 Task: Set up an out-of-office reply in Outlook from 7/13/2023 to 7/24/2023 with the message 'I am on vacation.'
Action: Mouse moved to (18, 126)
Screenshot: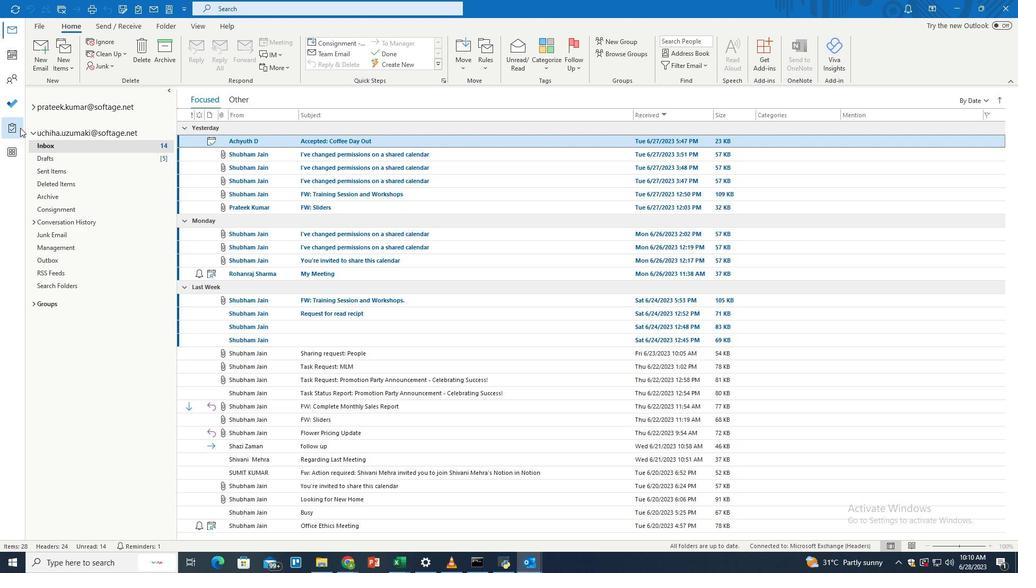 
Action: Mouse pressed left at (18, 126)
Screenshot: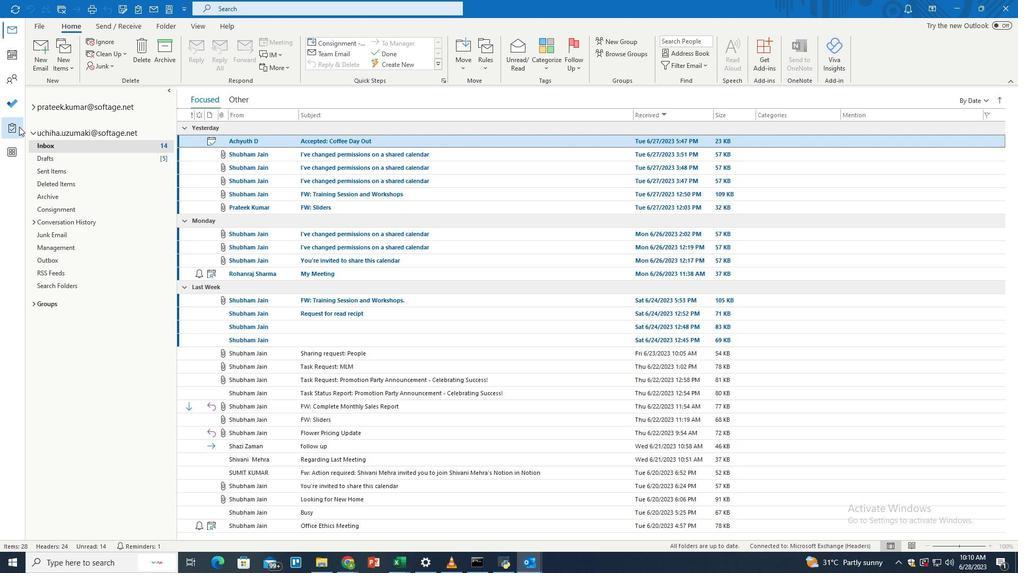 
Action: Mouse moved to (44, 23)
Screenshot: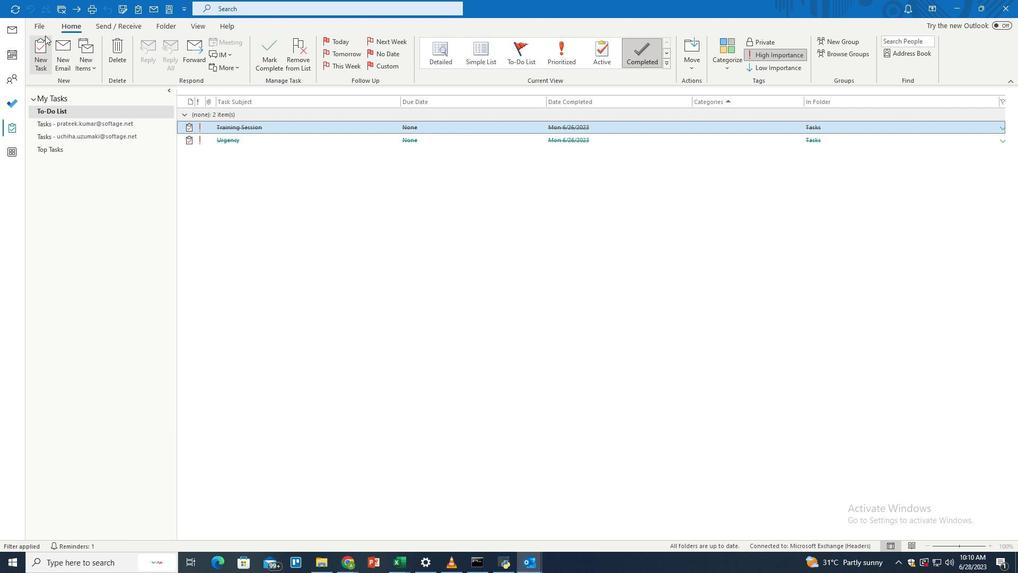 
Action: Mouse pressed left at (44, 23)
Screenshot: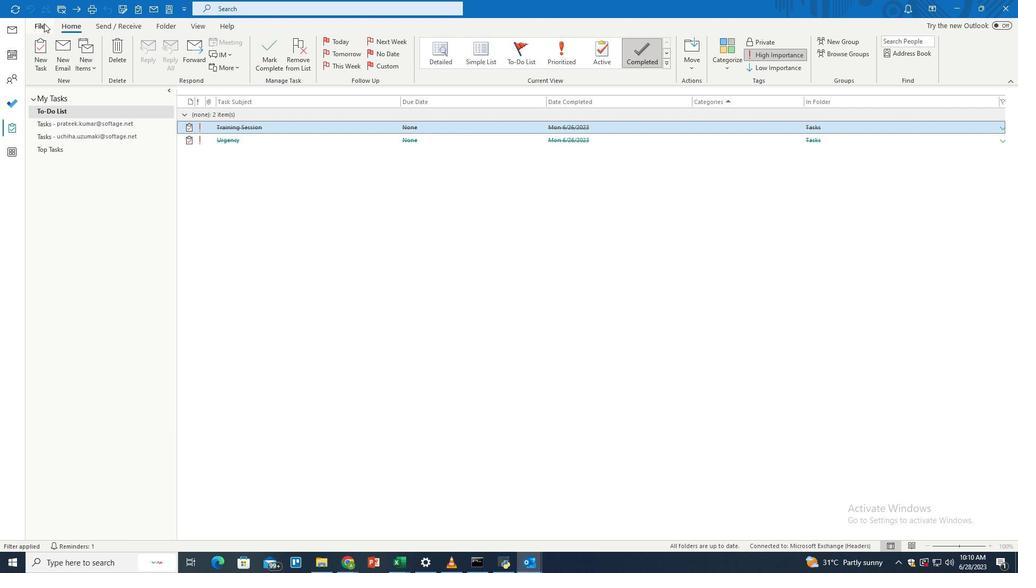 
Action: Mouse moved to (134, 227)
Screenshot: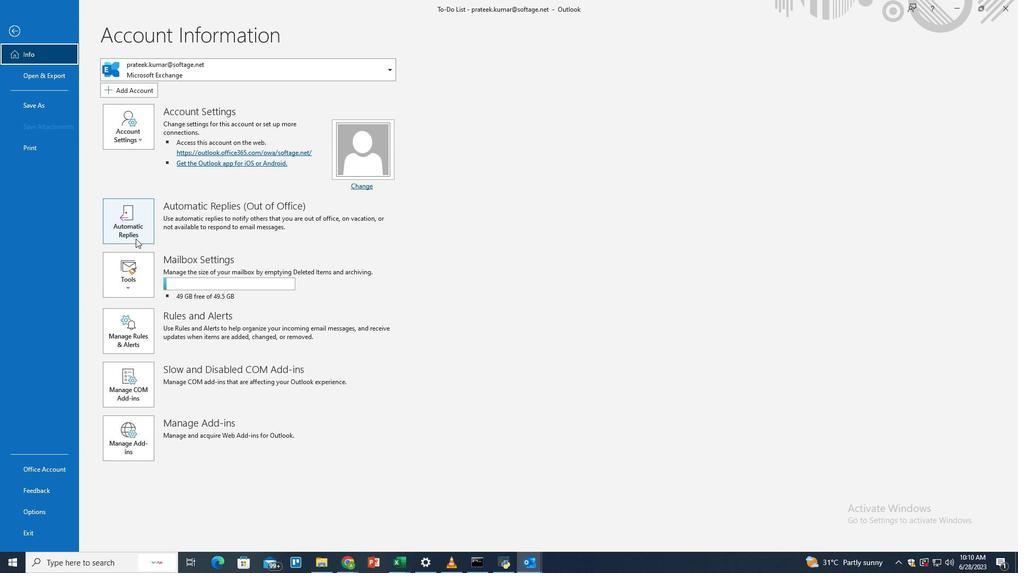 
Action: Mouse pressed left at (134, 227)
Screenshot: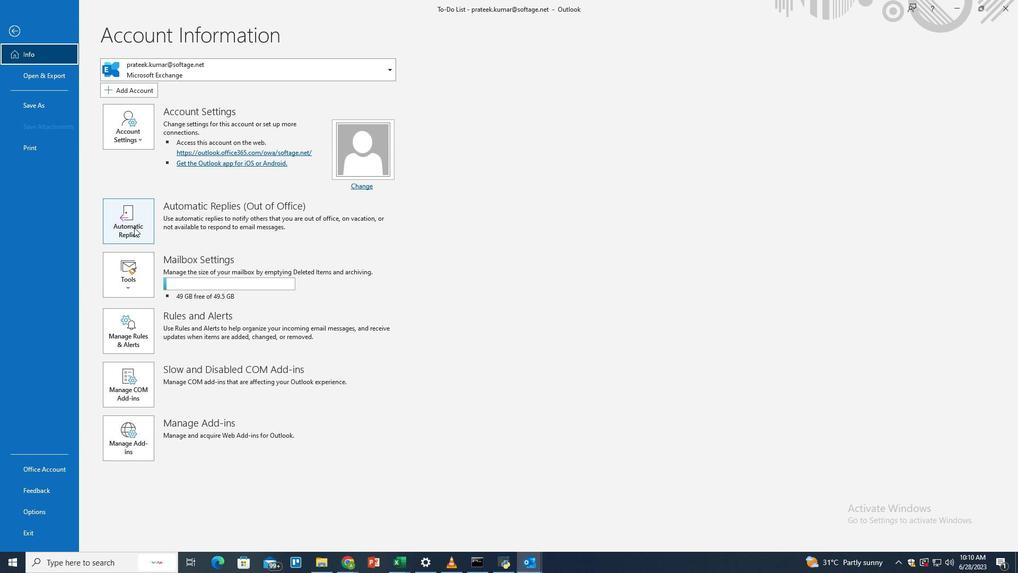 
Action: Mouse moved to (377, 161)
Screenshot: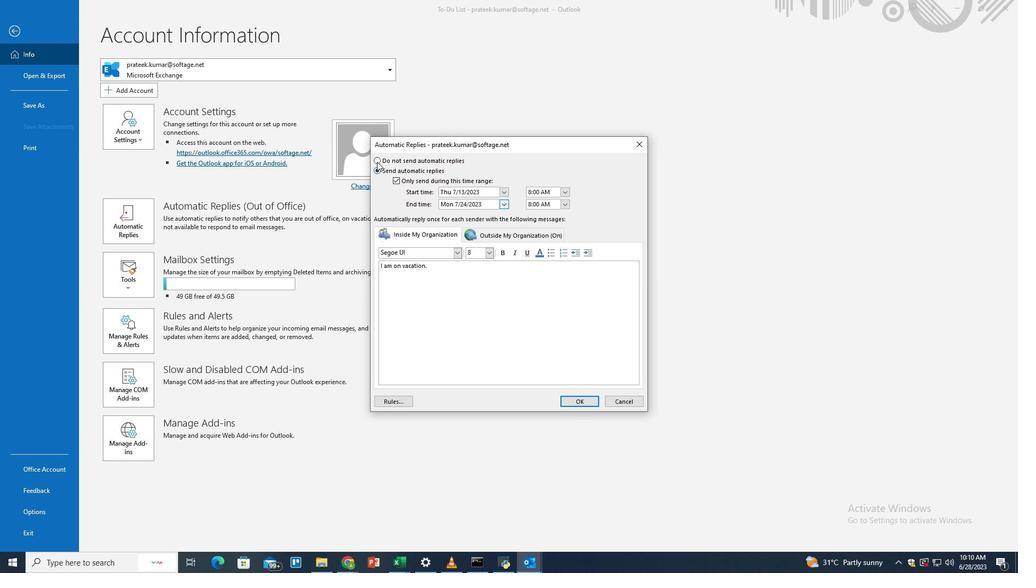 
Action: Mouse pressed left at (377, 161)
Screenshot: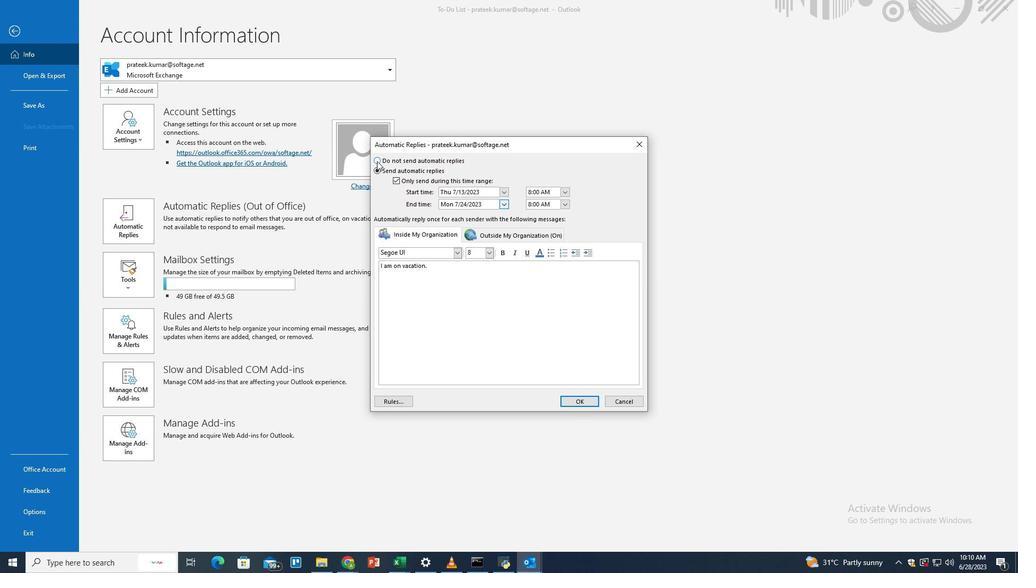 
Action: Mouse moved to (494, 234)
Screenshot: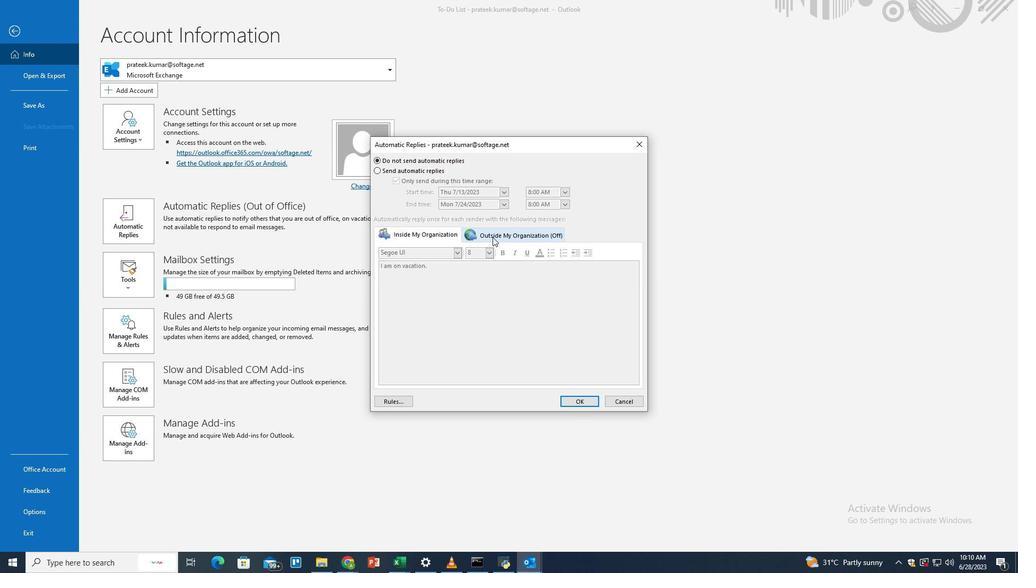 
Action: Mouse pressed left at (494, 234)
Screenshot: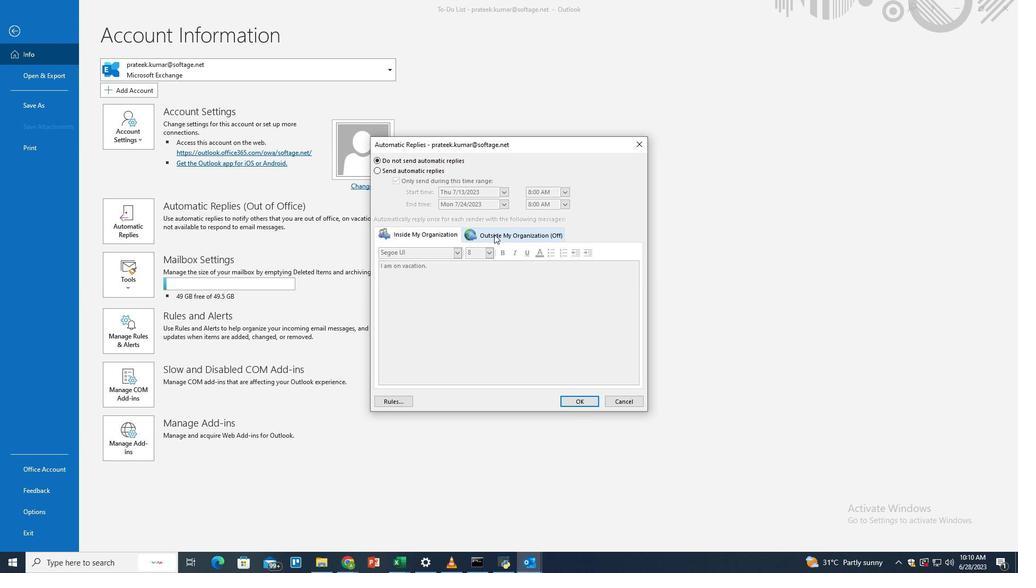 
Action: Mouse moved to (568, 398)
Screenshot: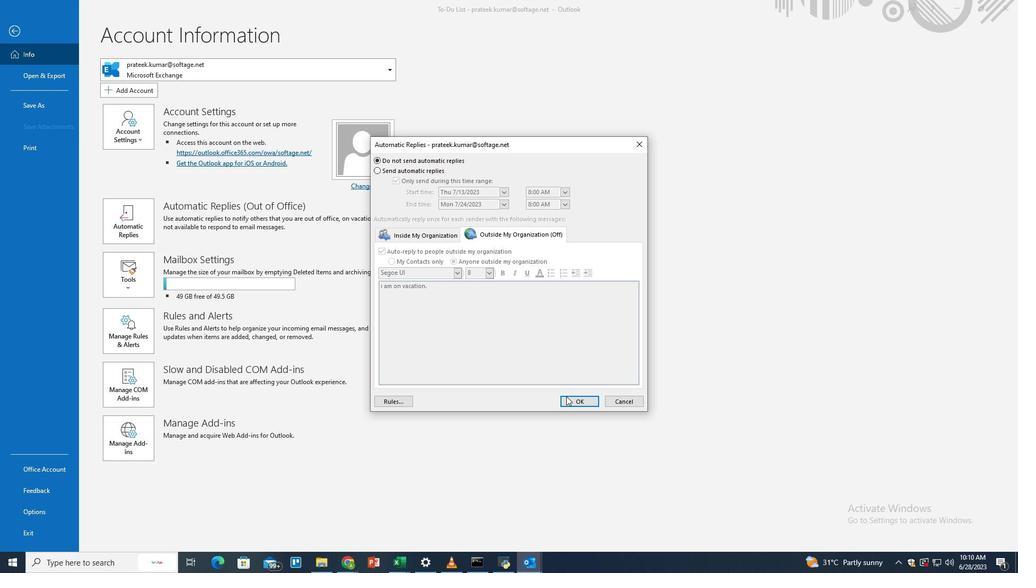 
Action: Mouse pressed left at (568, 398)
Screenshot: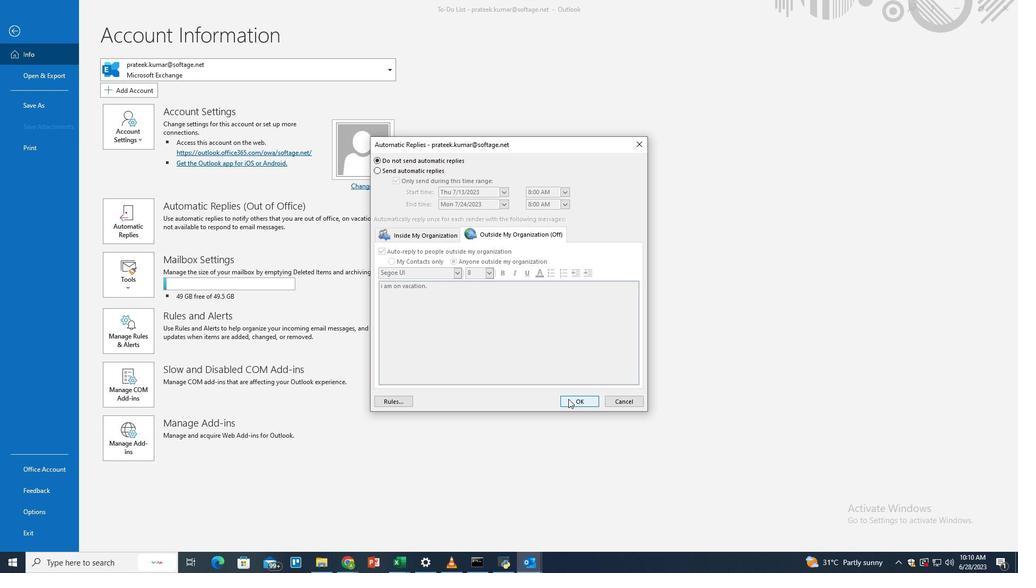 
